 Task: Create List Milestones in Board Diversity and Inclusion Metrics and Reporting to Workspace Customer Relationship Management. Create List Real Estate Marketing in Board Customer Retention Program Strategy and Execution to Workspace Customer Relationship Management. Create List High Priority in Board Bug Tracking to Workspace Customer Relationship Management
Action: Mouse moved to (99, 349)
Screenshot: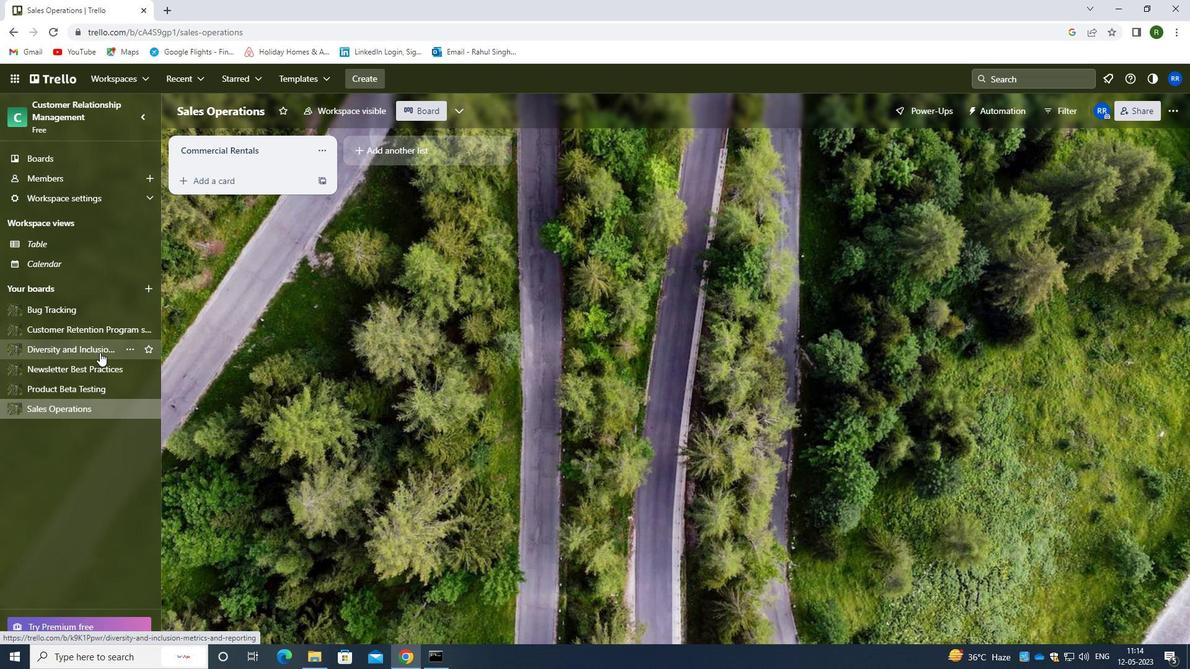 
Action: Mouse pressed left at (99, 349)
Screenshot: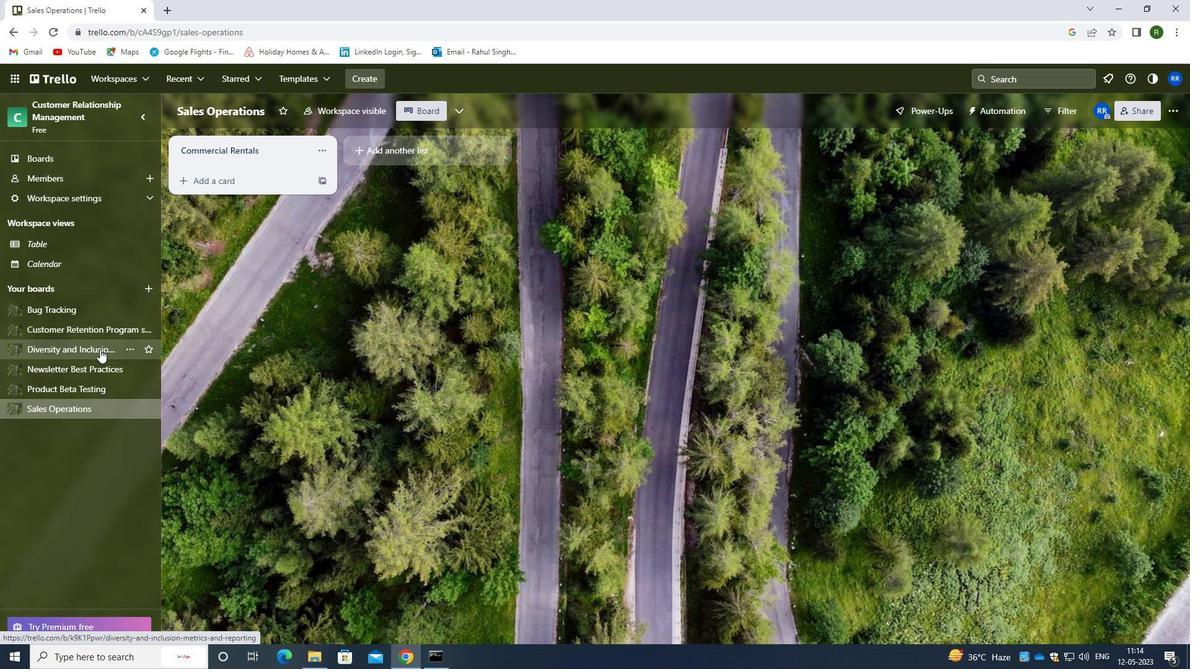 
Action: Mouse moved to (205, 145)
Screenshot: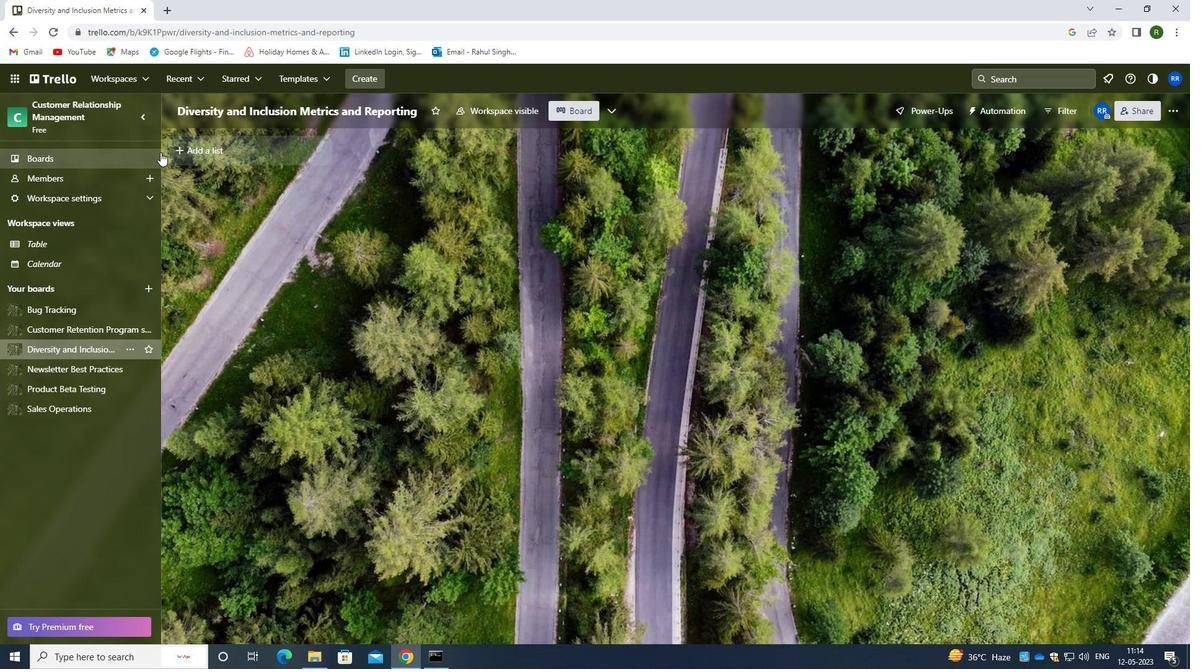 
Action: Mouse pressed left at (205, 145)
Screenshot: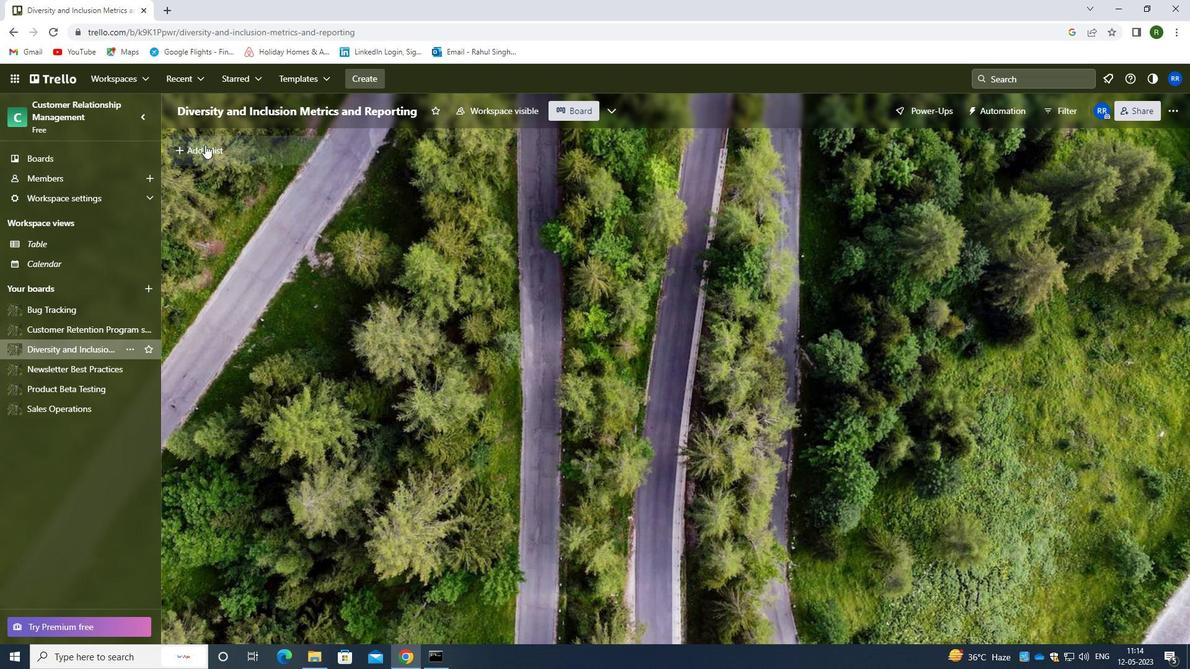 
Action: Mouse moved to (242, 159)
Screenshot: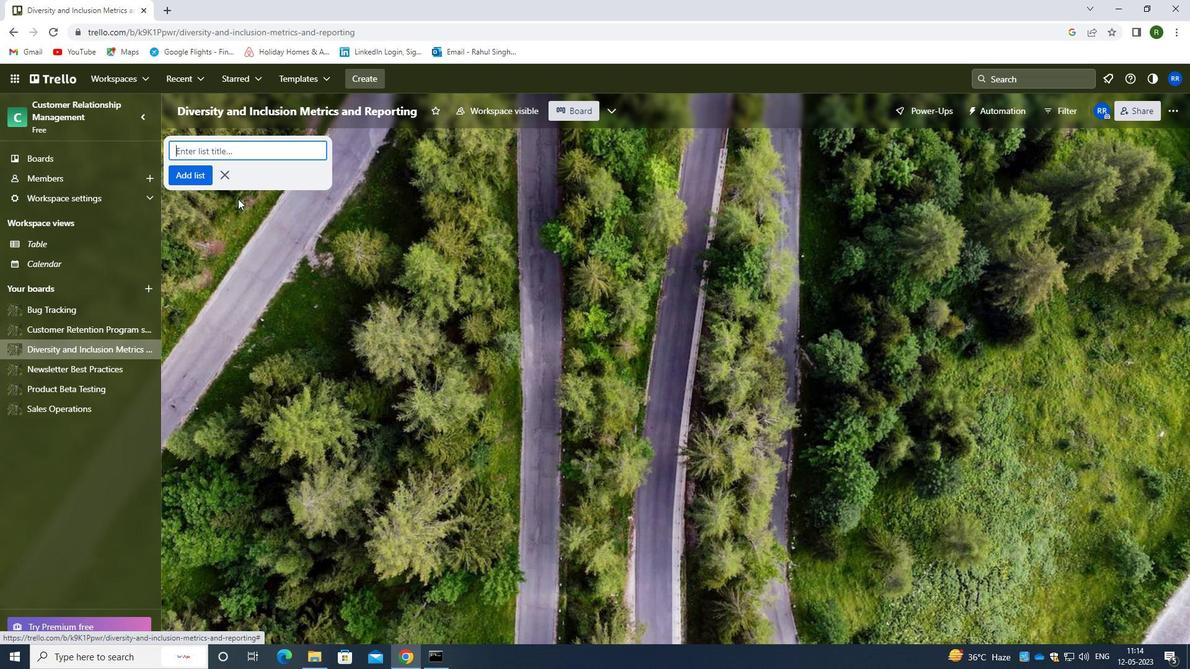 
Action: Key pressed <Key.shift>MILESTONES
Screenshot: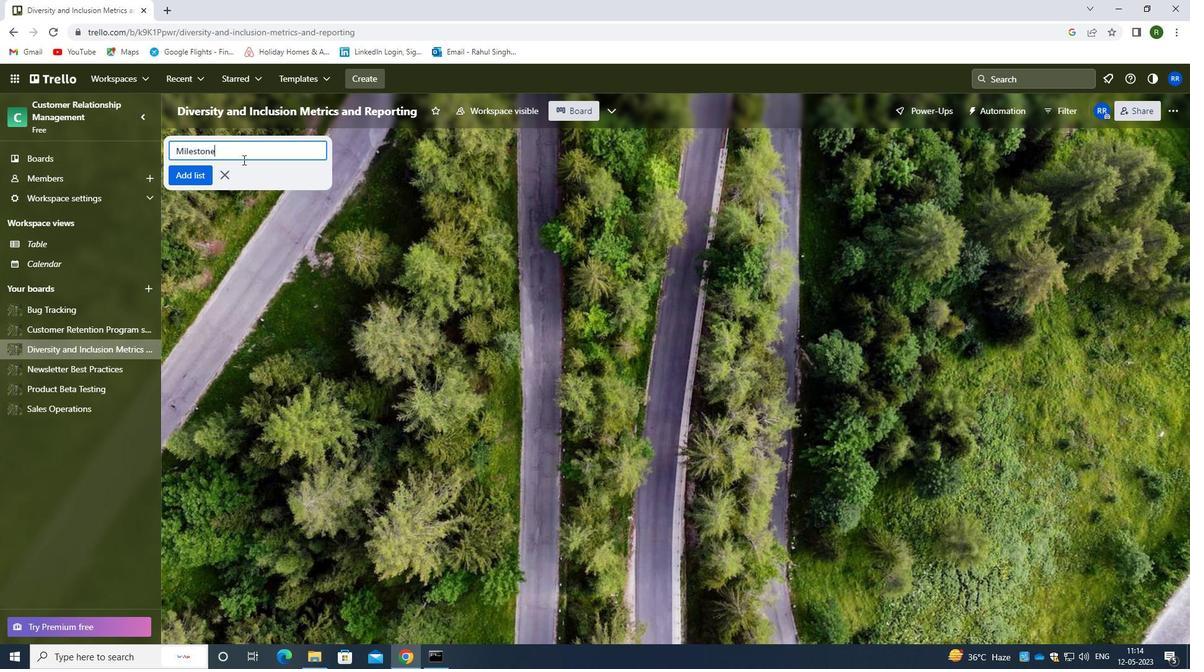 
Action: Mouse moved to (203, 179)
Screenshot: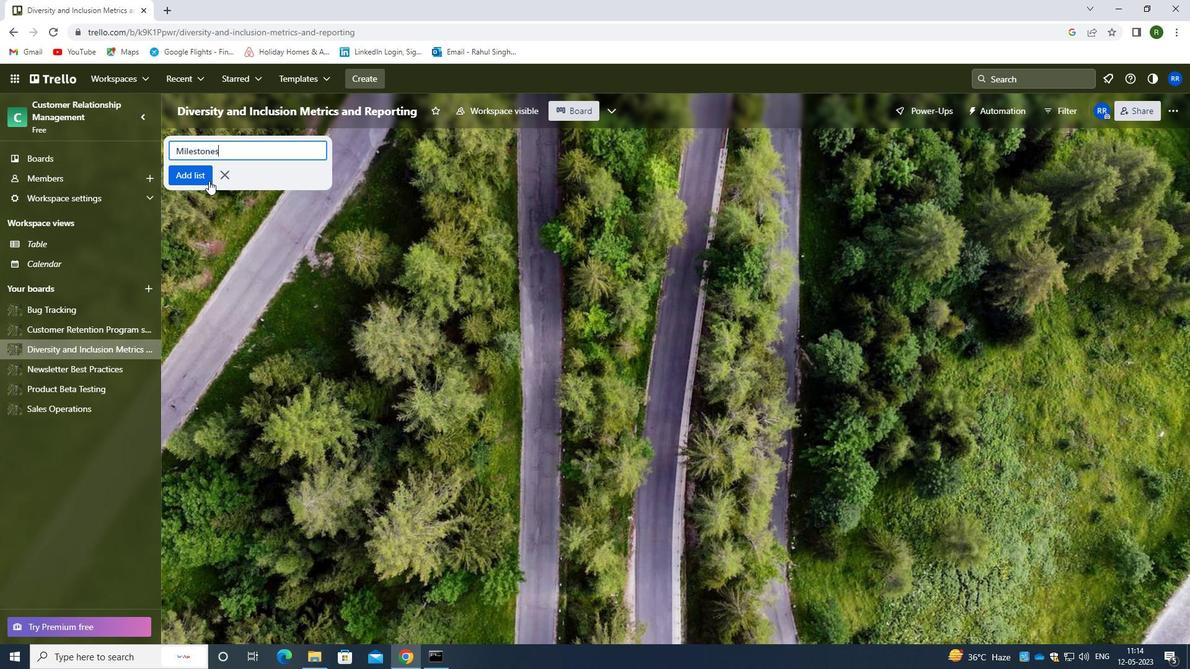 
Action: Mouse pressed left at (203, 179)
Screenshot: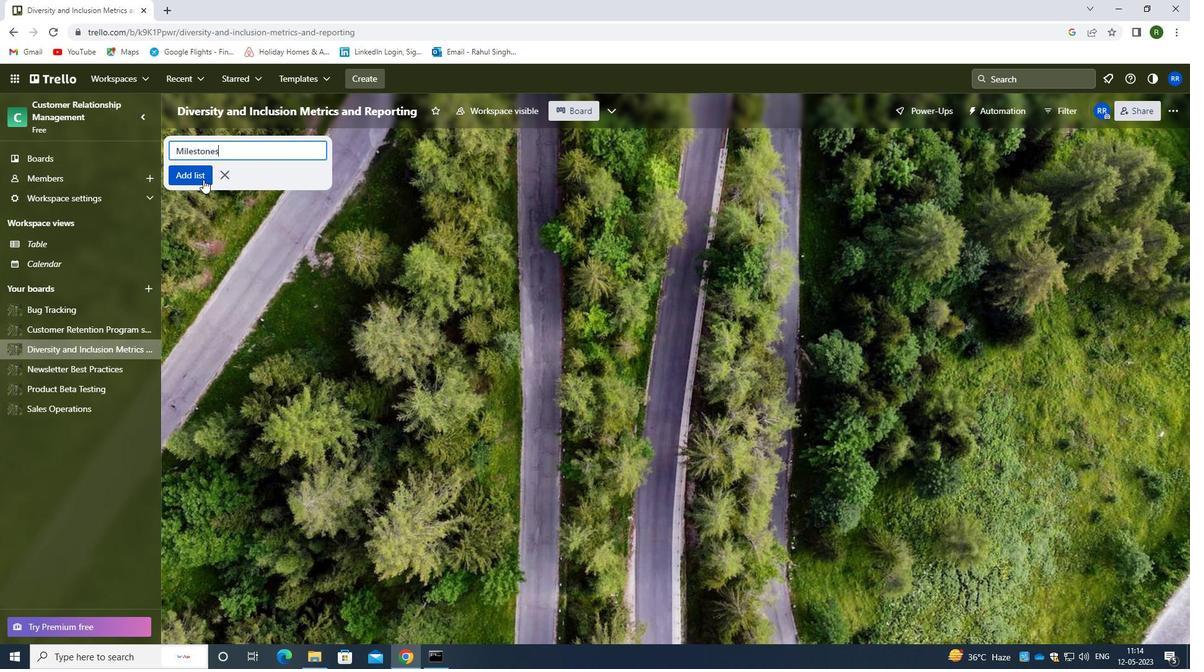 
Action: Mouse moved to (109, 330)
Screenshot: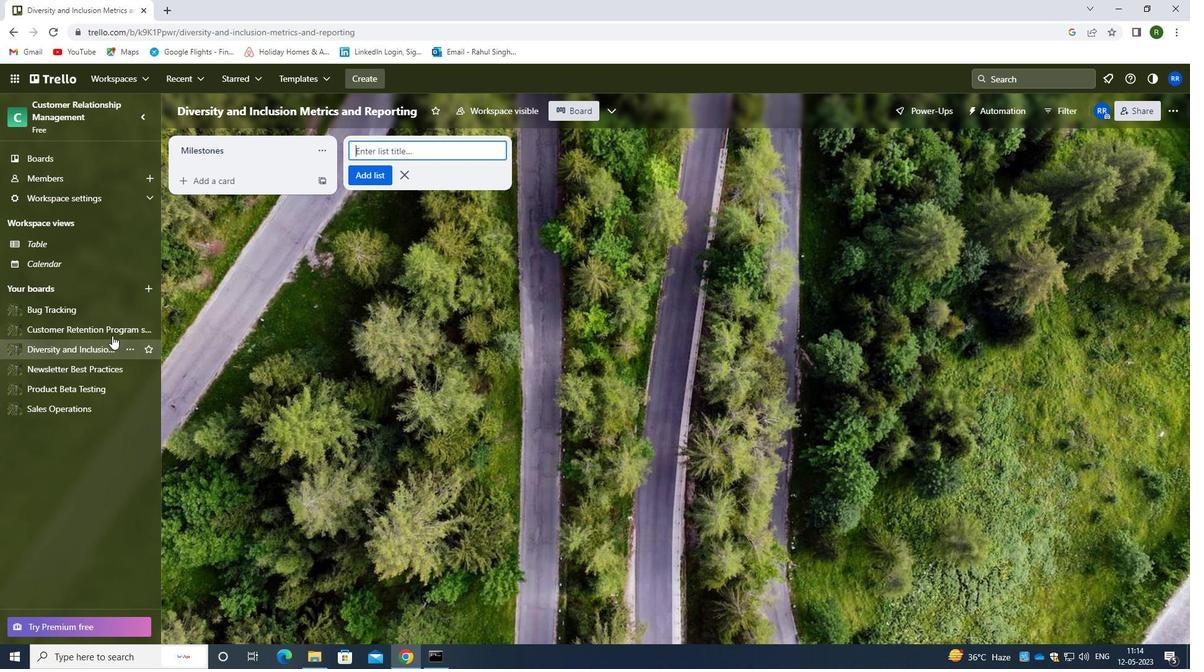
Action: Mouse pressed left at (109, 330)
Screenshot: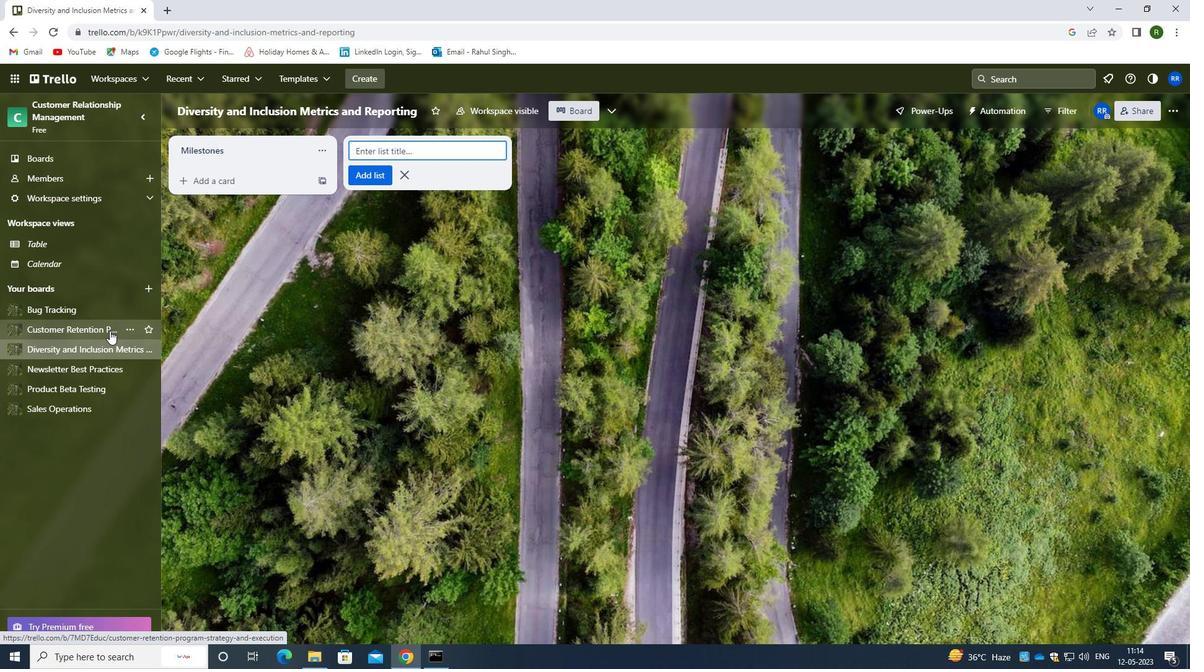 
Action: Mouse moved to (205, 146)
Screenshot: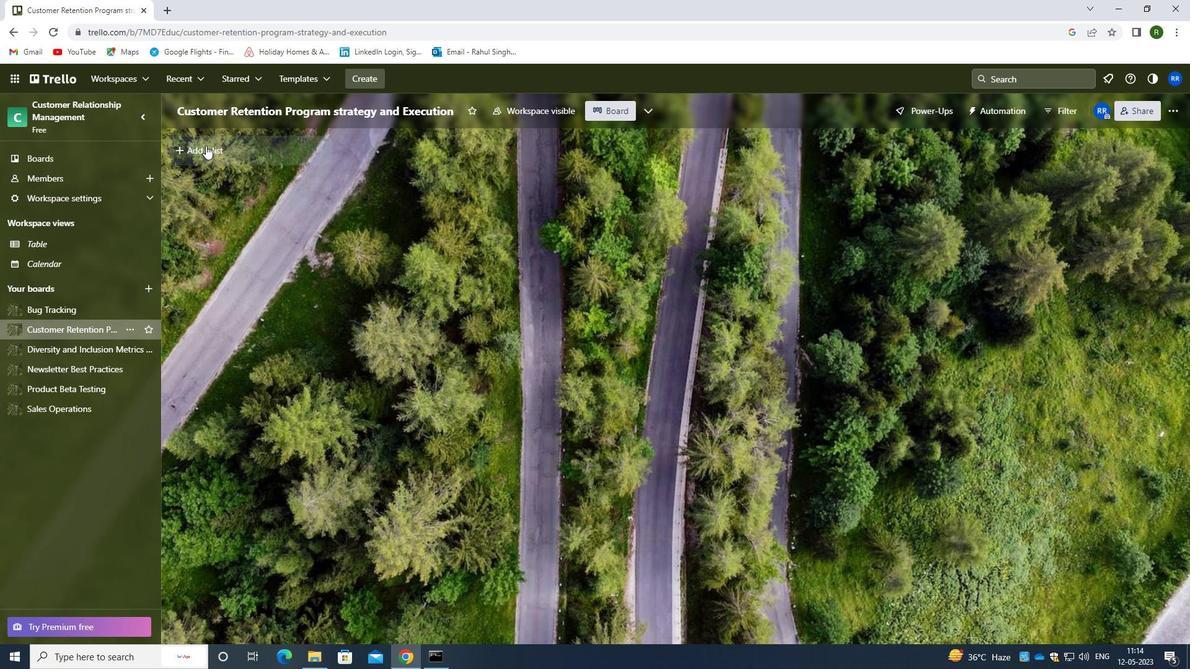 
Action: Mouse pressed left at (205, 146)
Screenshot: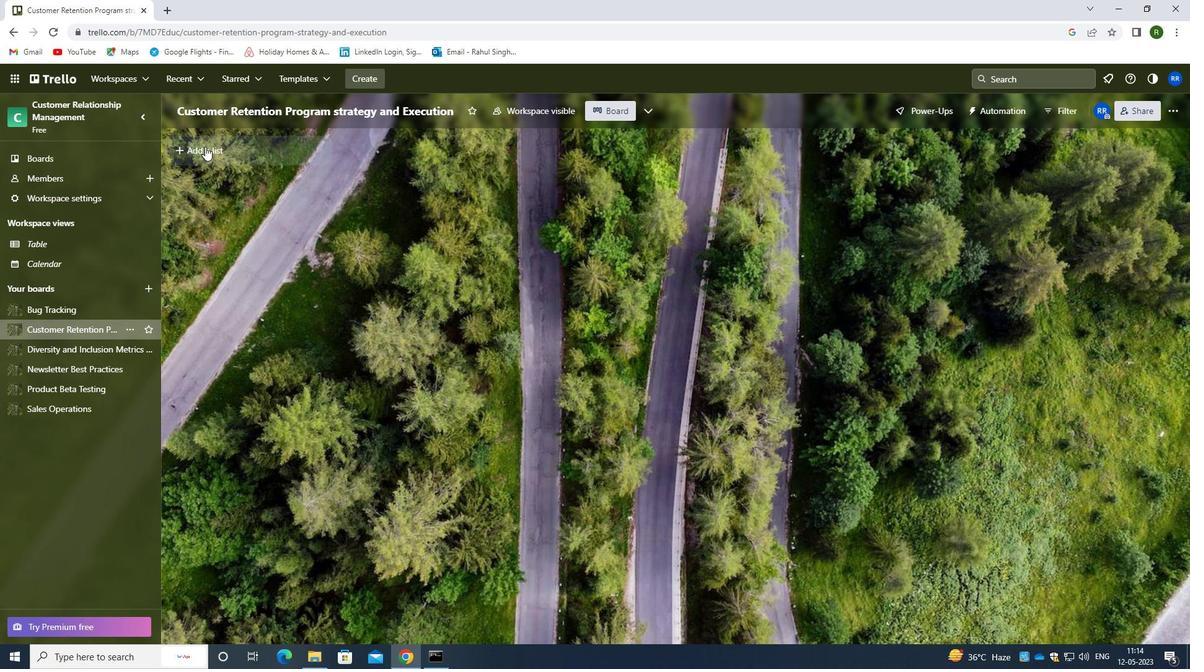 
Action: Mouse moved to (217, 158)
Screenshot: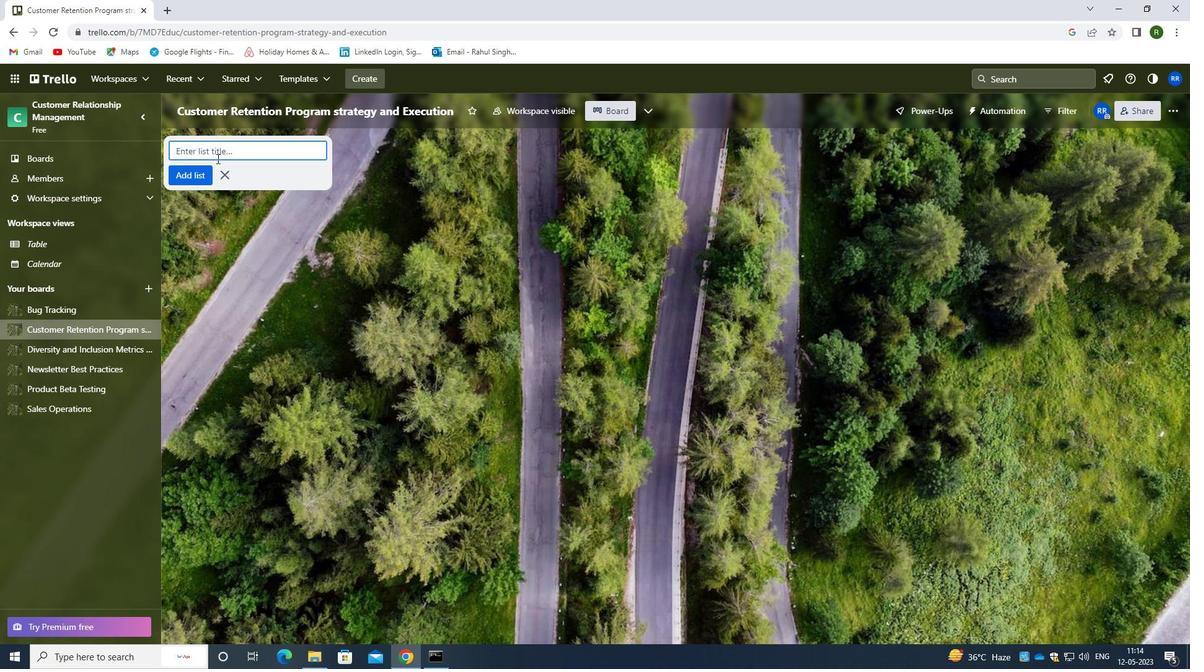 
Action: Key pressed <Key.shift>REAK<Key.backspace>L<Key.space><Key.shift><Key.shift><Key.shift><Key.shift><Key.shift><Key.shift><Key.shift><Key.shift><Key.shift><Key.shift><Key.shift><Key.shift><Key.shift><Key.shift>ESTATE<Key.space><Key.shift>MARKETTING
Screenshot: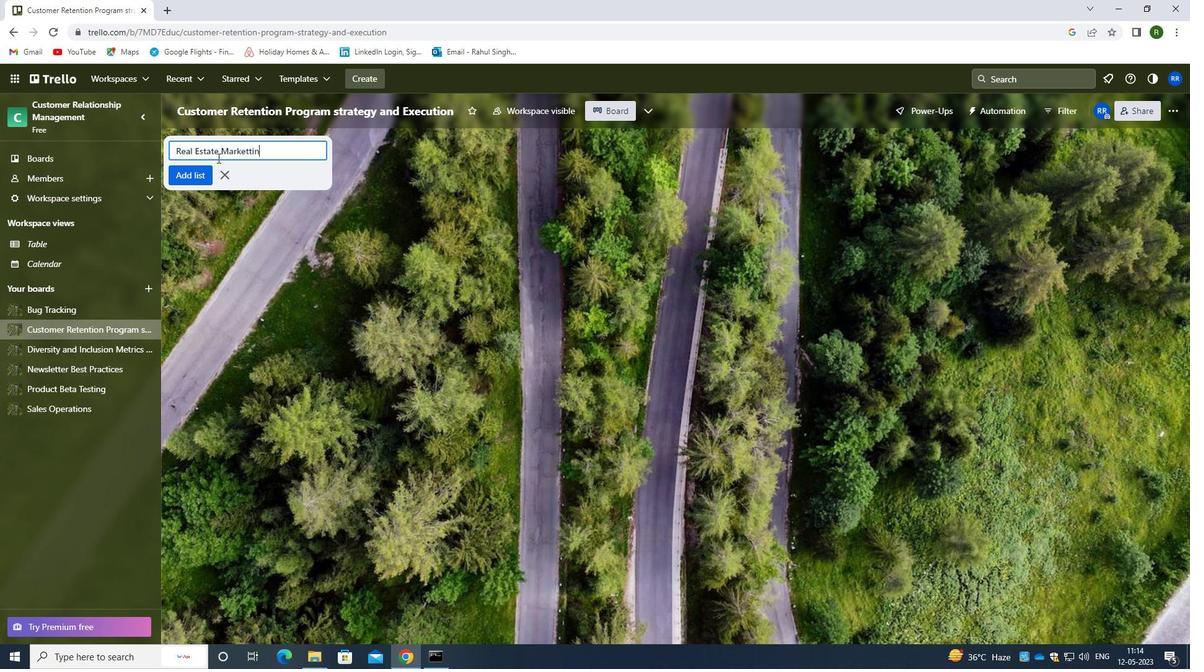 
Action: Mouse moved to (182, 176)
Screenshot: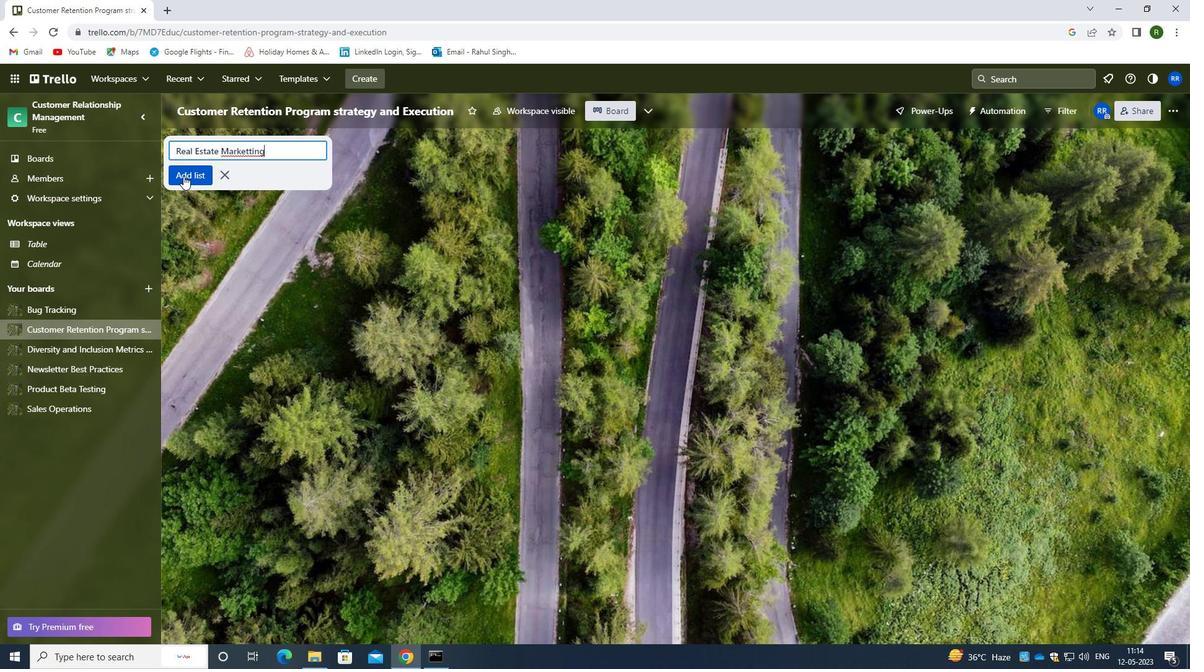 
Action: Mouse pressed left at (182, 176)
Screenshot: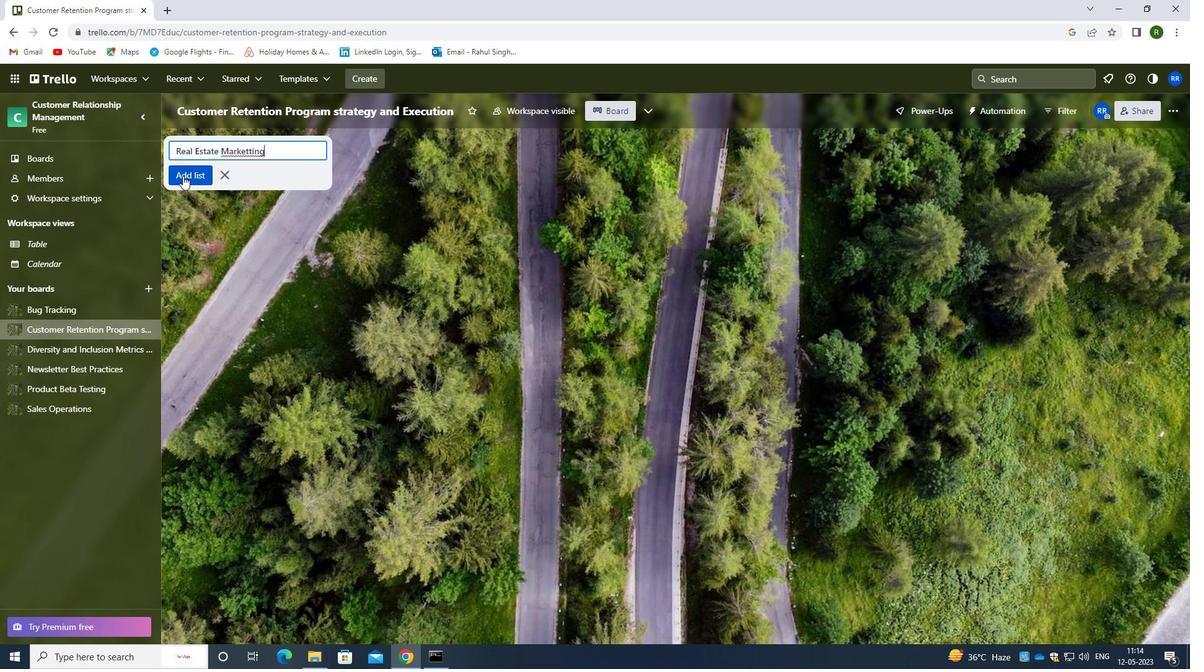 
Action: Mouse moved to (73, 304)
Screenshot: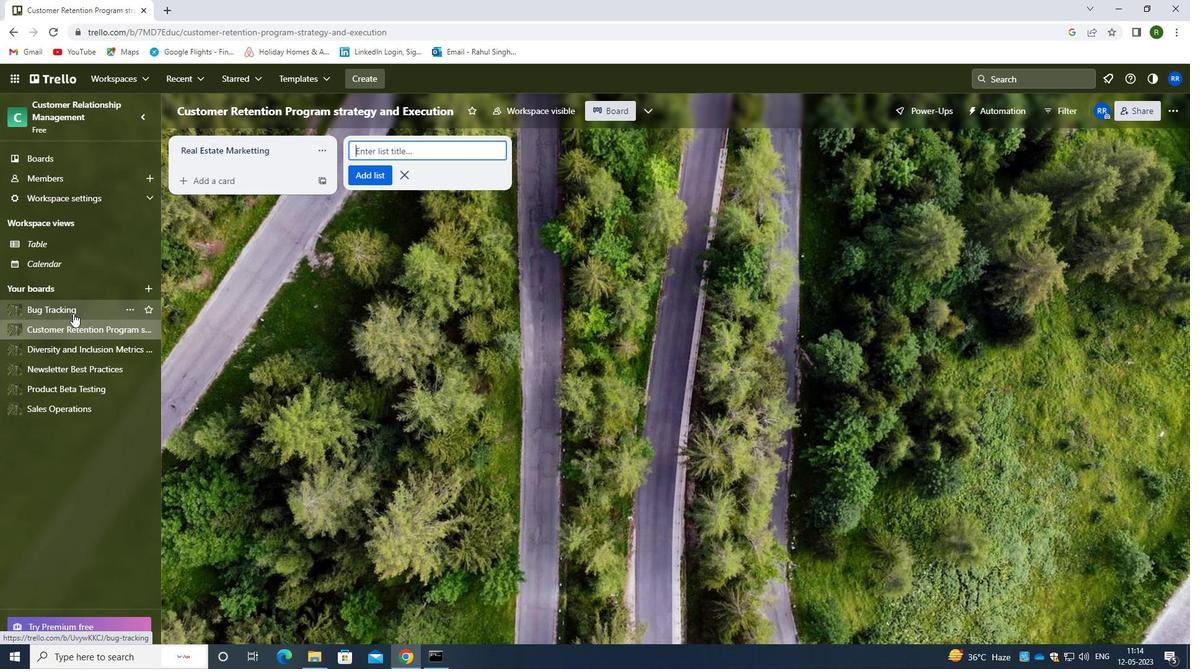 
Action: Mouse pressed left at (73, 304)
Screenshot: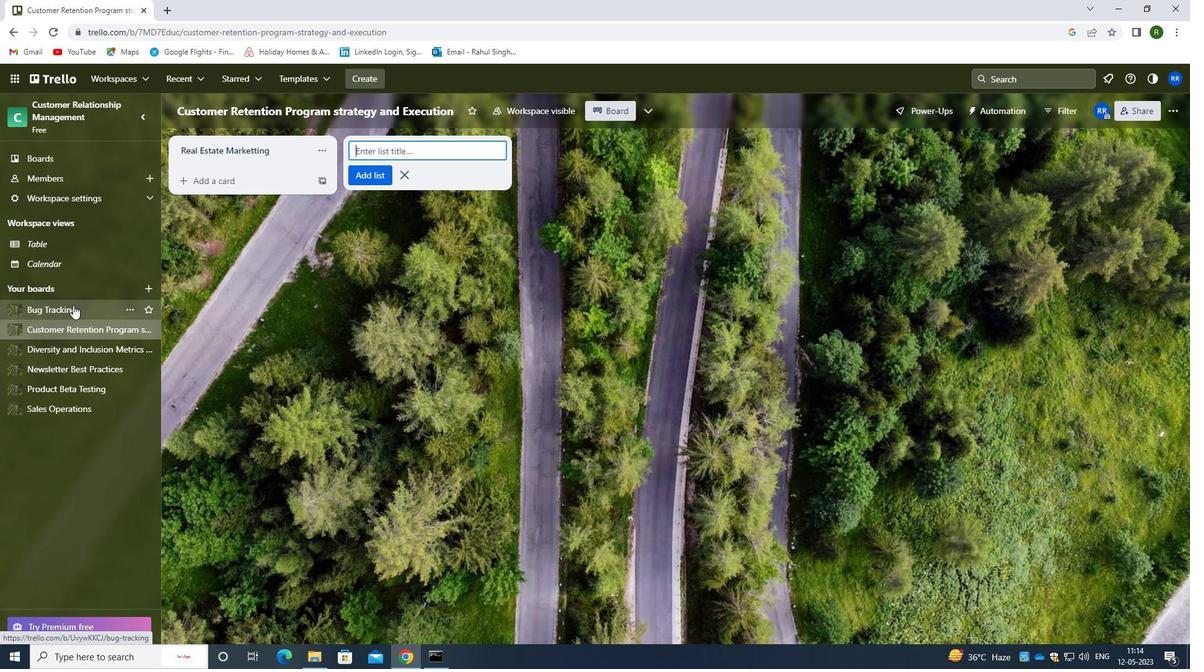 
Action: Mouse moved to (395, 144)
Screenshot: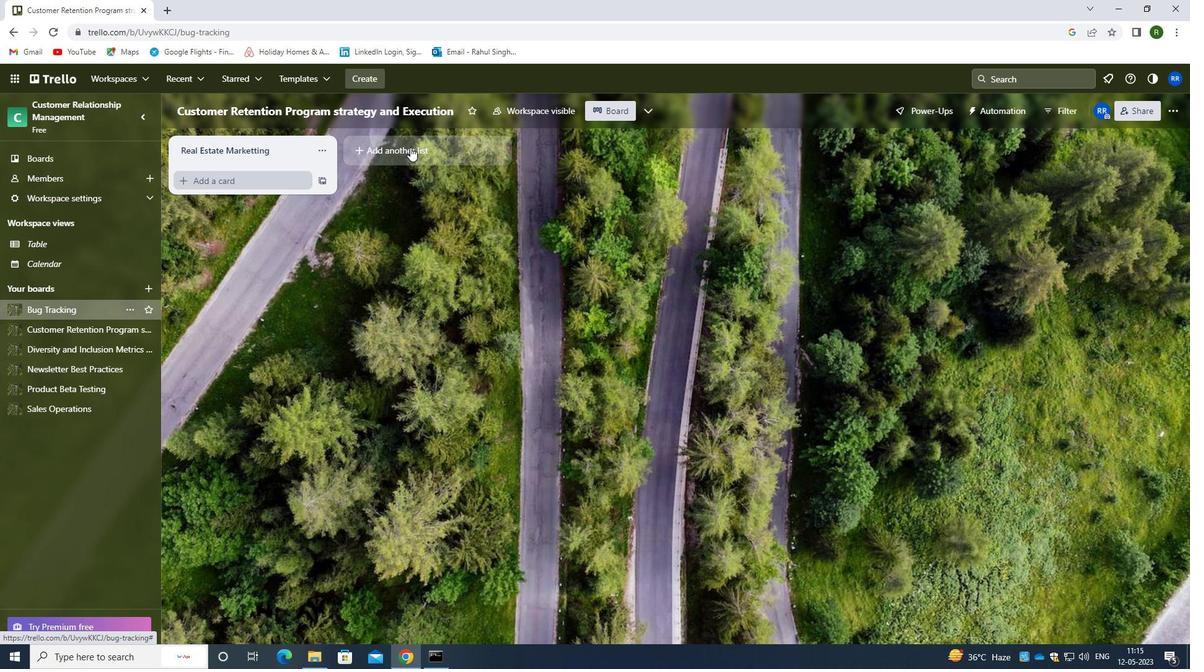 
Action: Mouse pressed left at (395, 144)
Screenshot: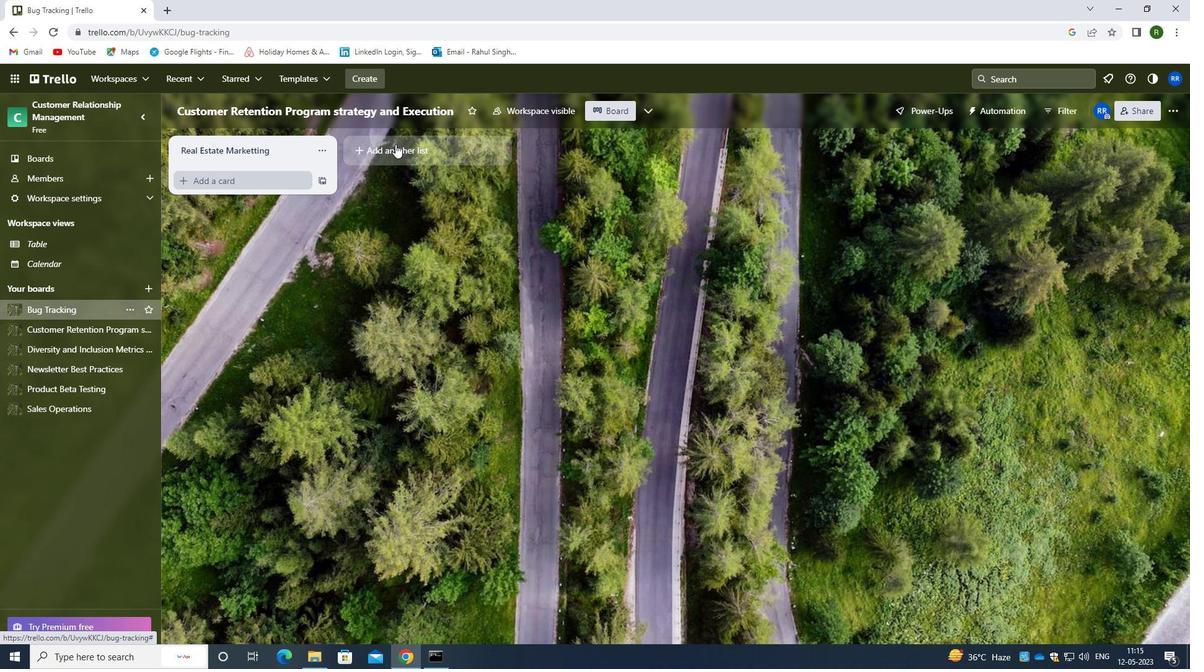 
Action: Mouse moved to (397, 151)
Screenshot: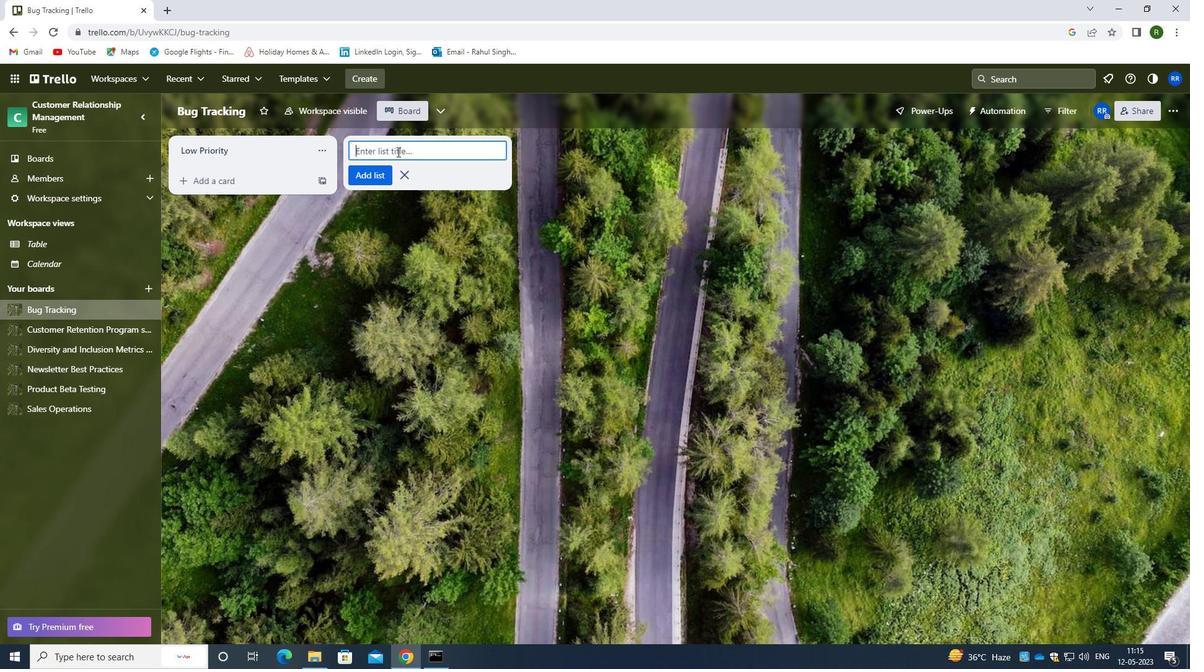 
Action: Key pressed <Key.shift><Key.shift><Key.shift><Key.shift><Key.shift><Key.shift><Key.shift><Key.shift><Key.shift><Key.shift><Key.shift><Key.shift><Key.shift><Key.shift><Key.shift><Key.shift><Key.shift><Key.shift><Key.shift><Key.shift><Key.shift><Key.shift><Key.shift><Key.shift><Key.shift><Key.shift><Key.shift><Key.shift><Key.shift><Key.shift><Key.shift><Key.shift><Key.shift><Key.shift><Key.shift><Key.shift><Key.shift><Key.shift><Key.shift><Key.shift><Key.shift><Key.shift><Key.shift><Key.shift><Key.shift><Key.shift><Key.shift><Key.shift><Key.shift><Key.shift><Key.shift><Key.shift><Key.shift><Key.shift><Key.shift><Key.shift><Key.shift><Key.shift><Key.shift><Key.shift><Key.shift><Key.shift><Key.shift><Key.shift><Key.shift><Key.shift><Key.shift><Key.shift>HIGH<Key.space><Key.shift><Key.shift><Key.shift><Key.shift><Key.shift><Key.shift><Key.shift><Key.shift>PRIORITY
Screenshot: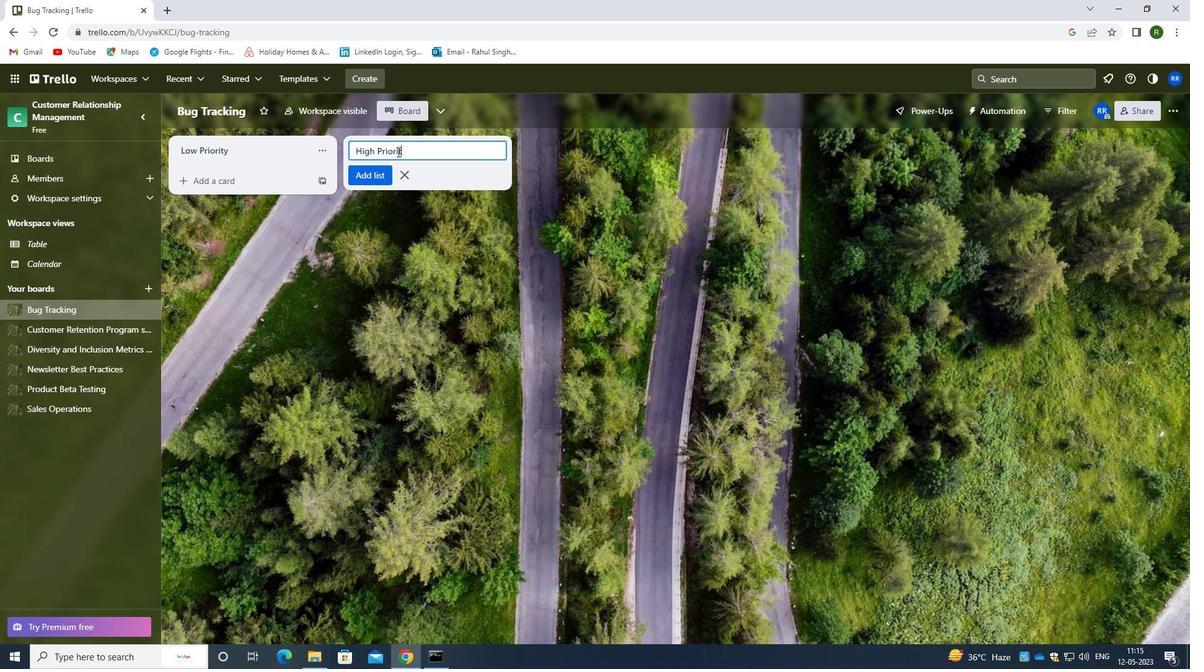 
Action: Mouse moved to (378, 182)
Screenshot: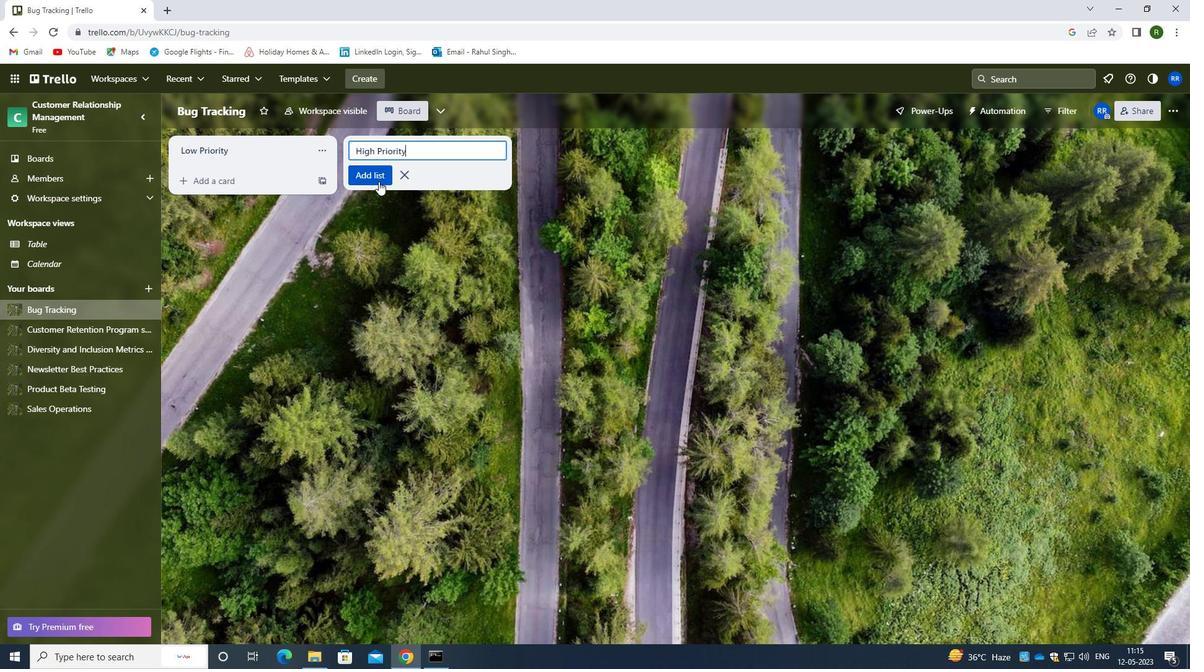 
Action: Mouse pressed left at (378, 182)
Screenshot: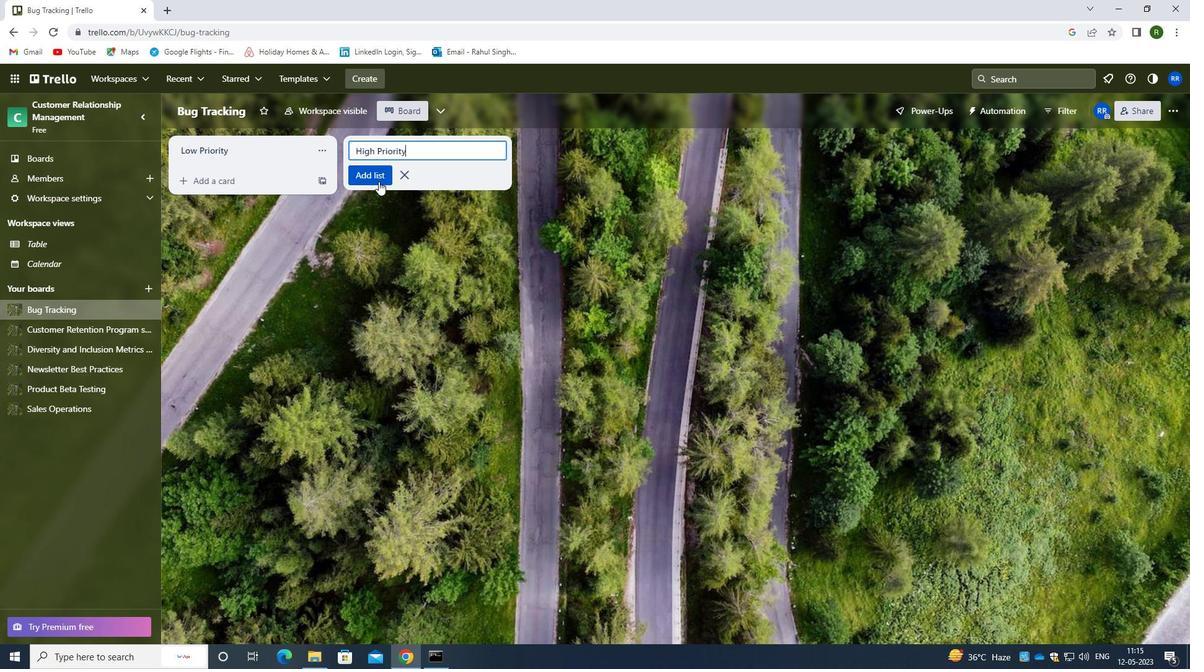 
Action: Mouse moved to (347, 279)
Screenshot: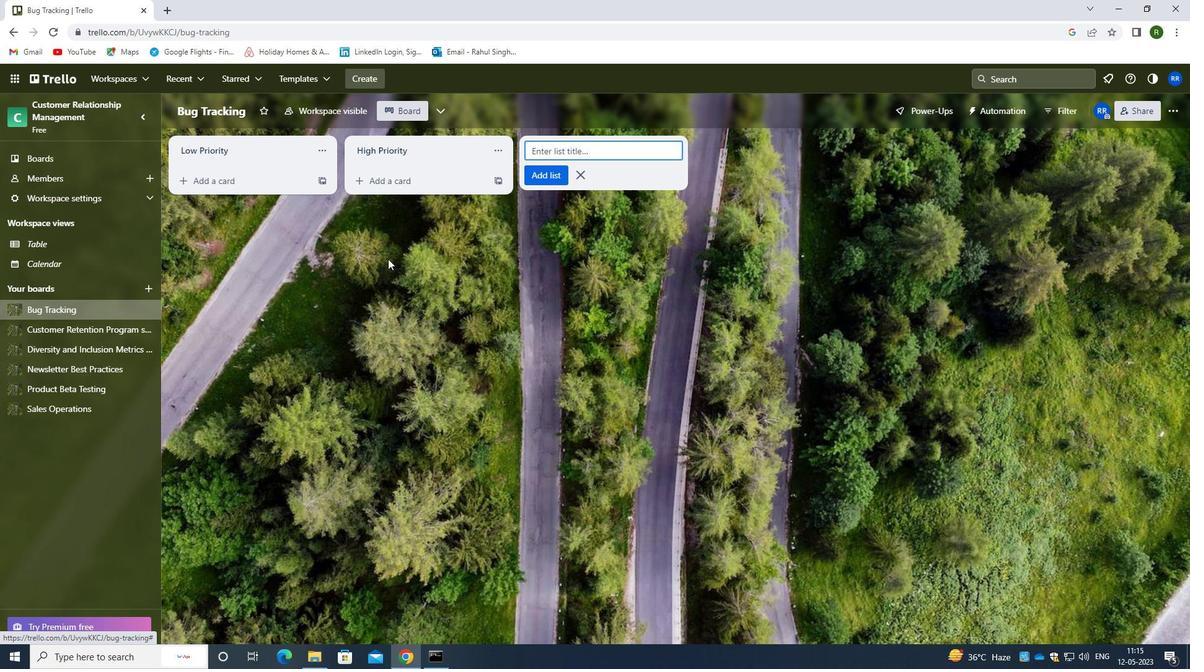 
Action: Mouse pressed left at (347, 279)
Screenshot: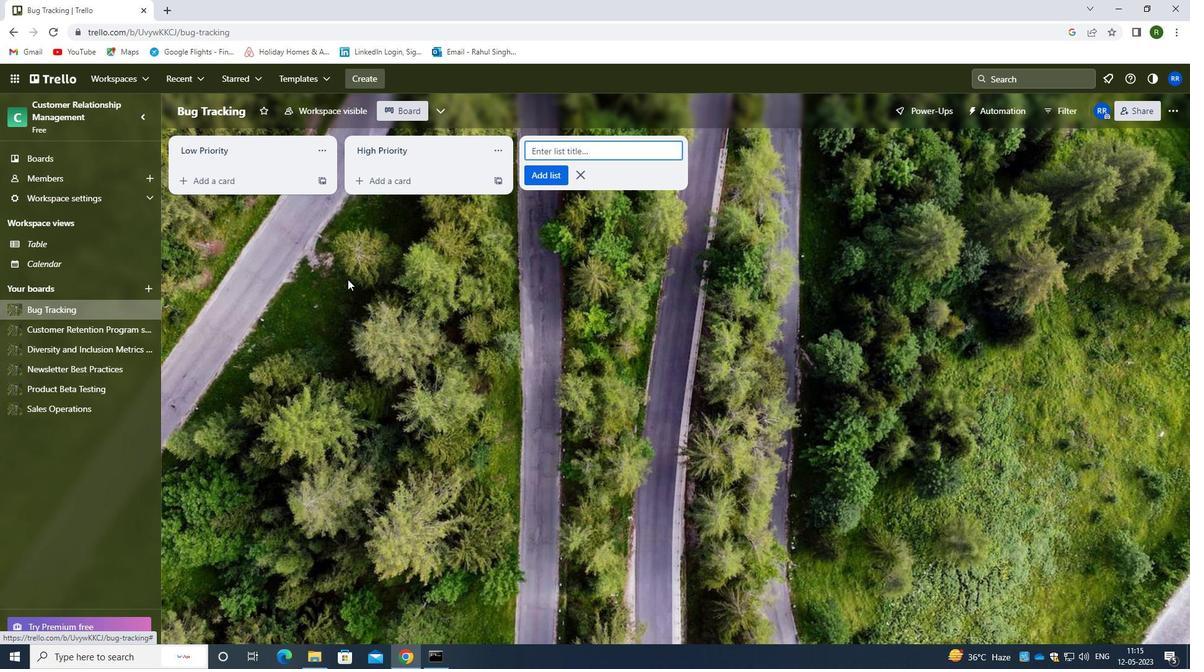 
Action: Mouse moved to (344, 251)
Screenshot: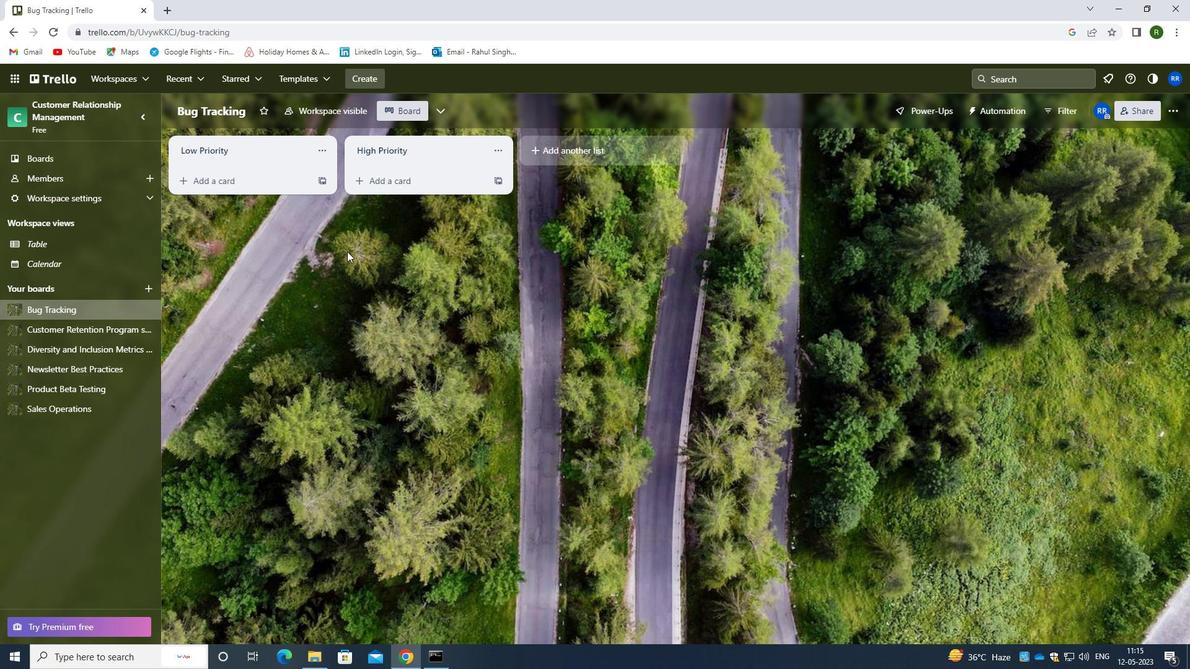 
